 Task: On the page apply the page number position in the header.
Action: Mouse moved to (163, 76)
Screenshot: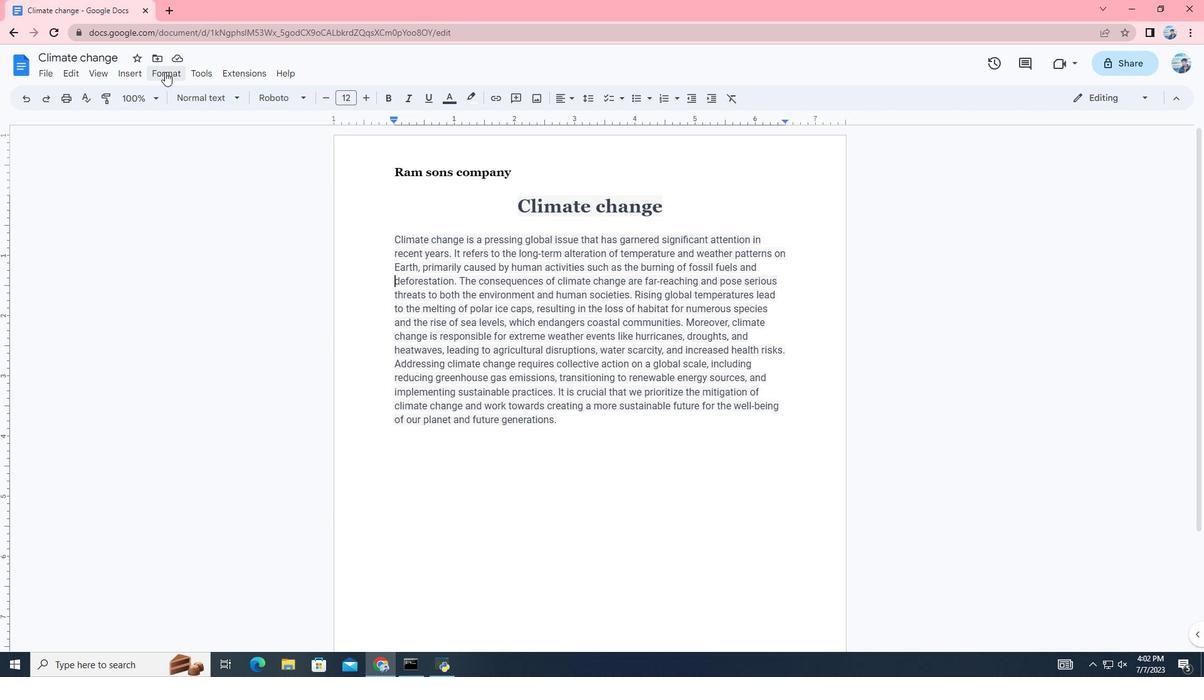 
Action: Mouse pressed left at (163, 76)
Screenshot: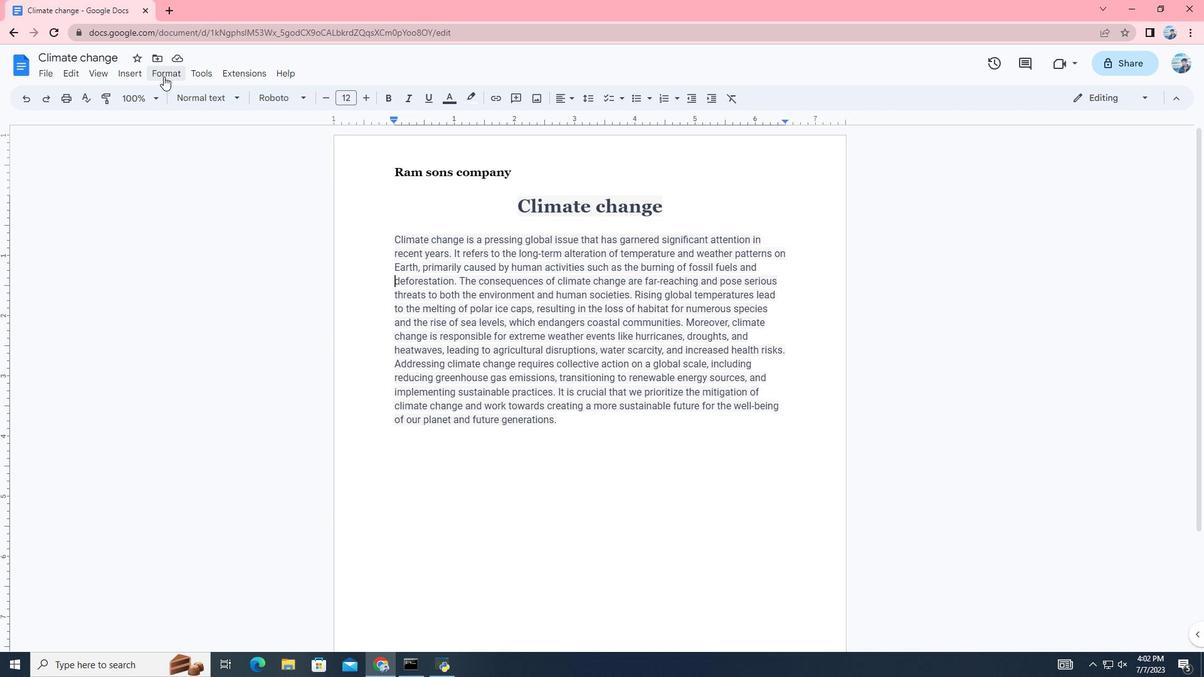
Action: Mouse moved to (229, 239)
Screenshot: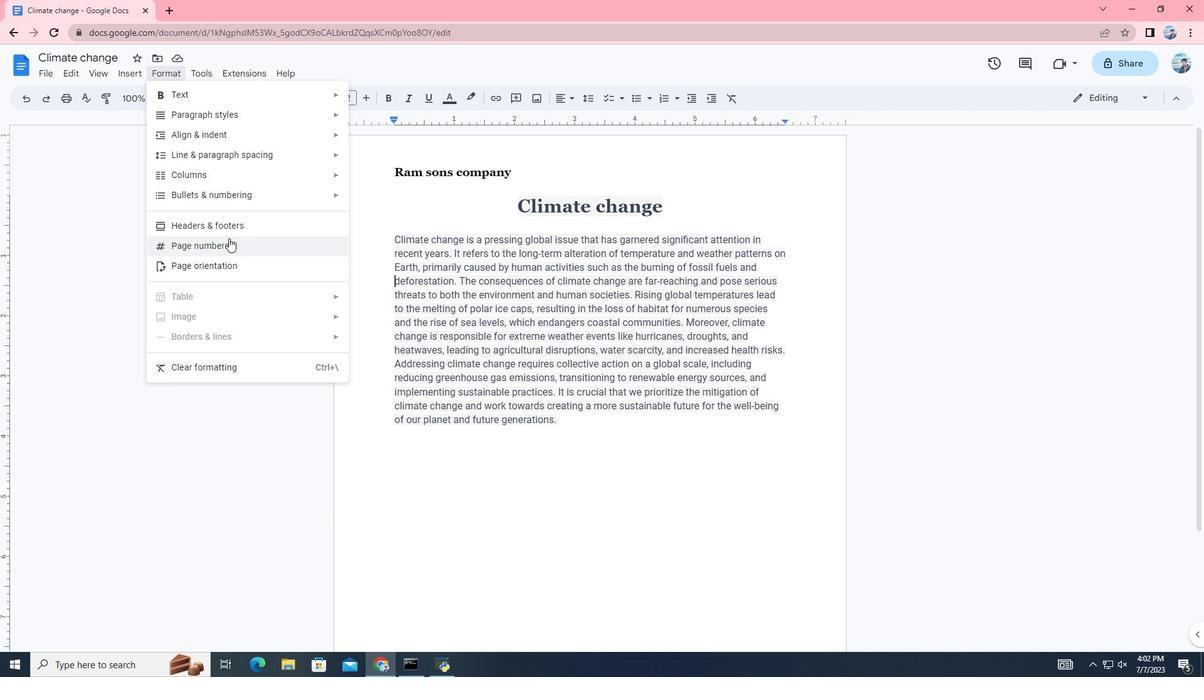 
Action: Mouse pressed left at (229, 239)
Screenshot: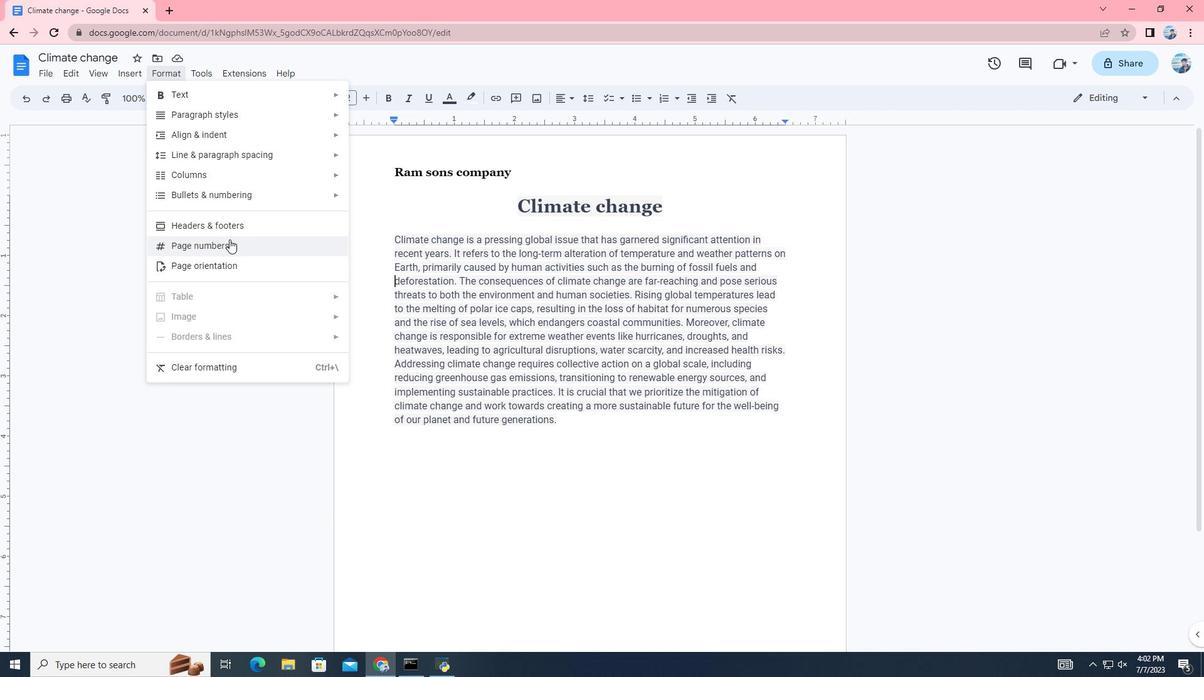
Action: Mouse moved to (514, 294)
Screenshot: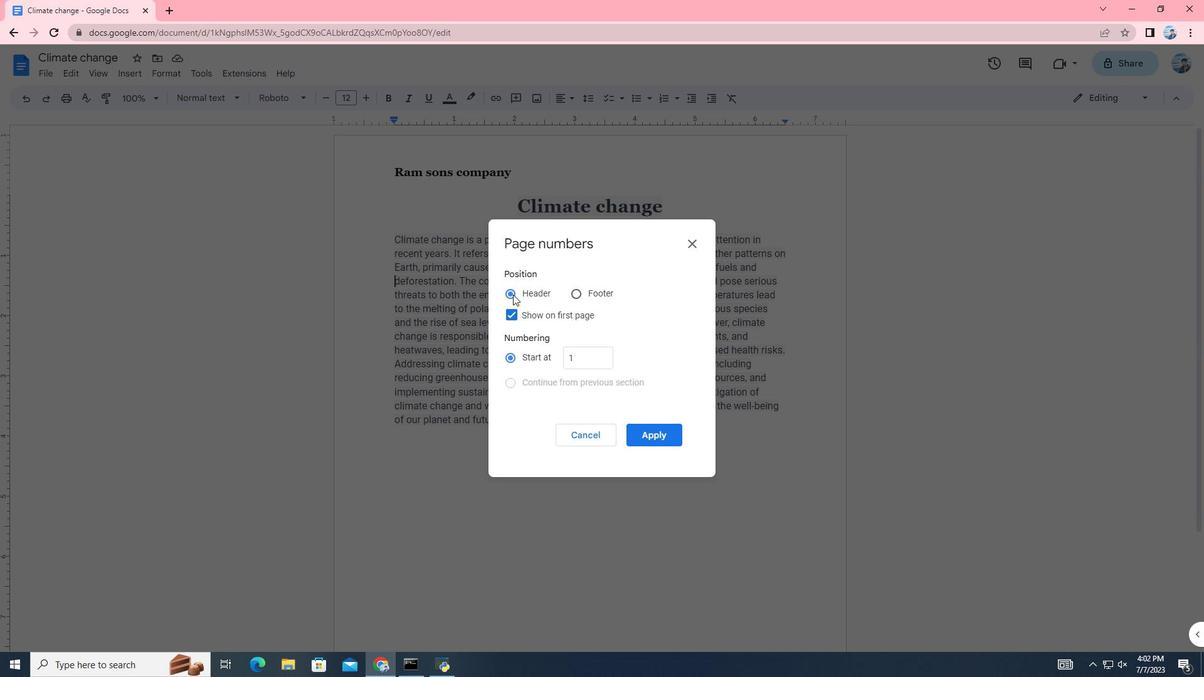 
Action: Mouse pressed left at (514, 294)
Screenshot: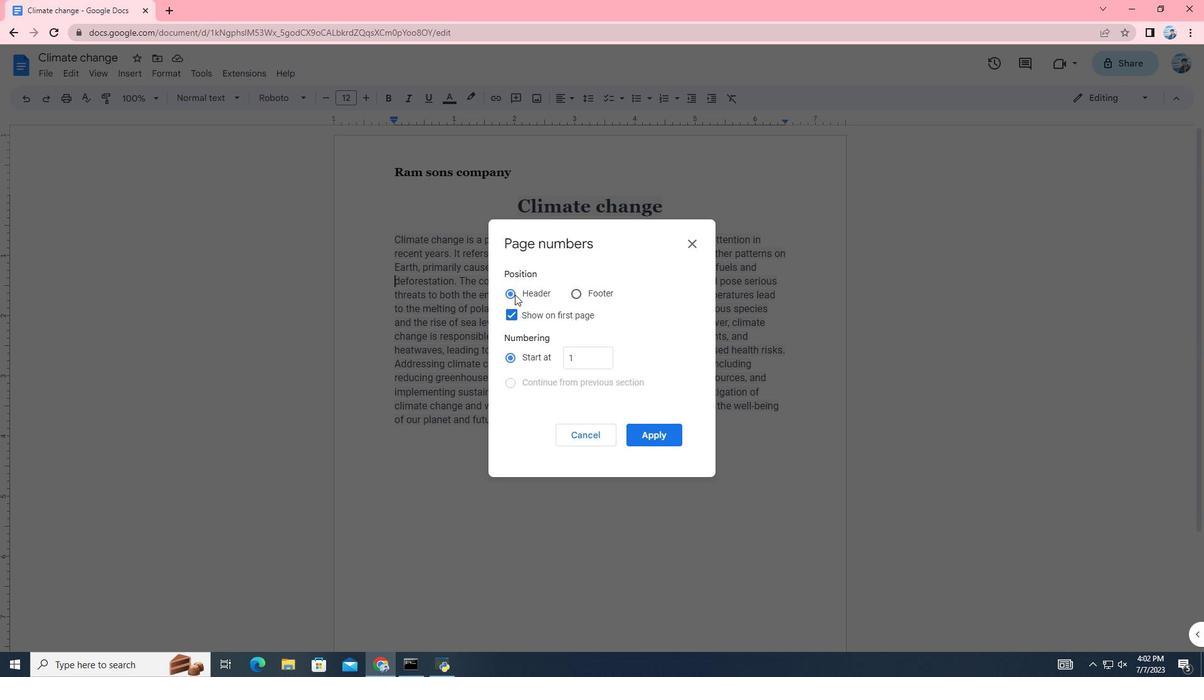 
Action: Mouse moved to (509, 294)
Screenshot: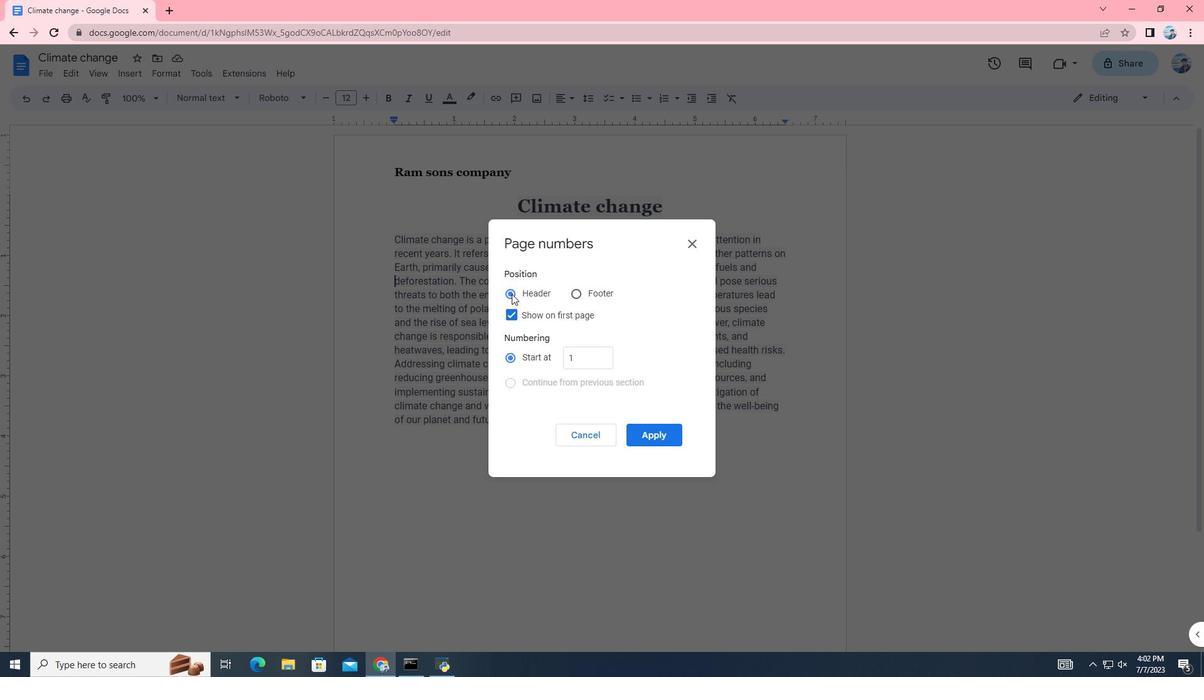 
Action: Mouse pressed left at (509, 294)
Screenshot: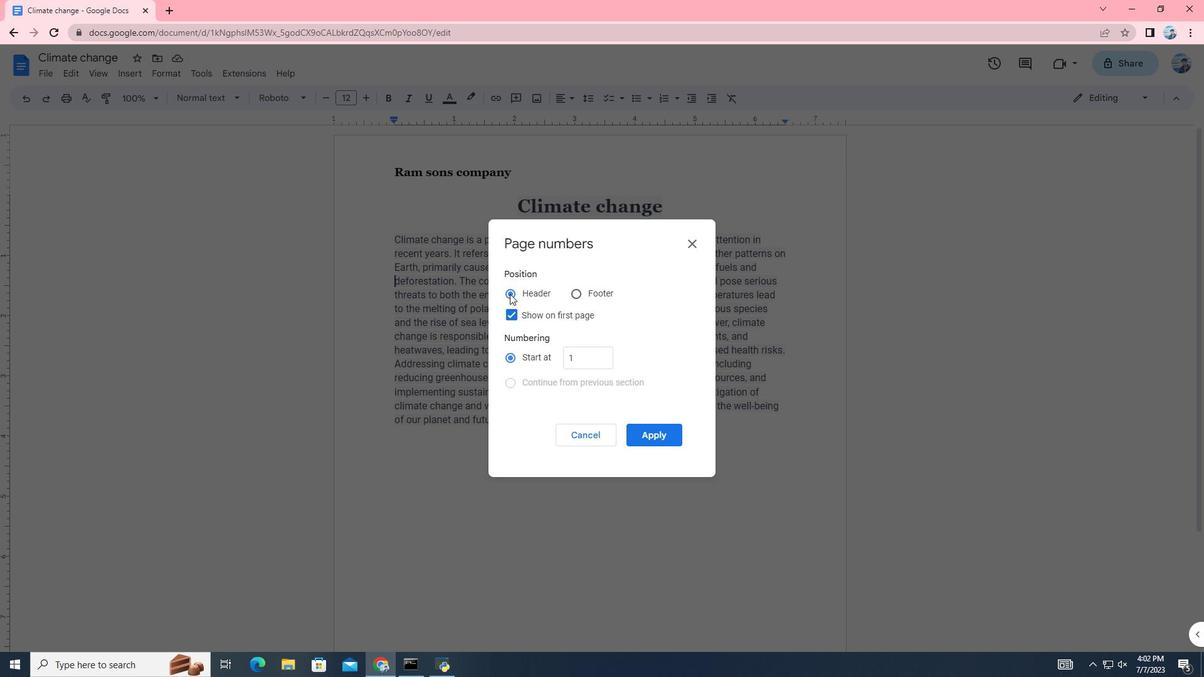 
Action: Mouse moved to (659, 432)
Screenshot: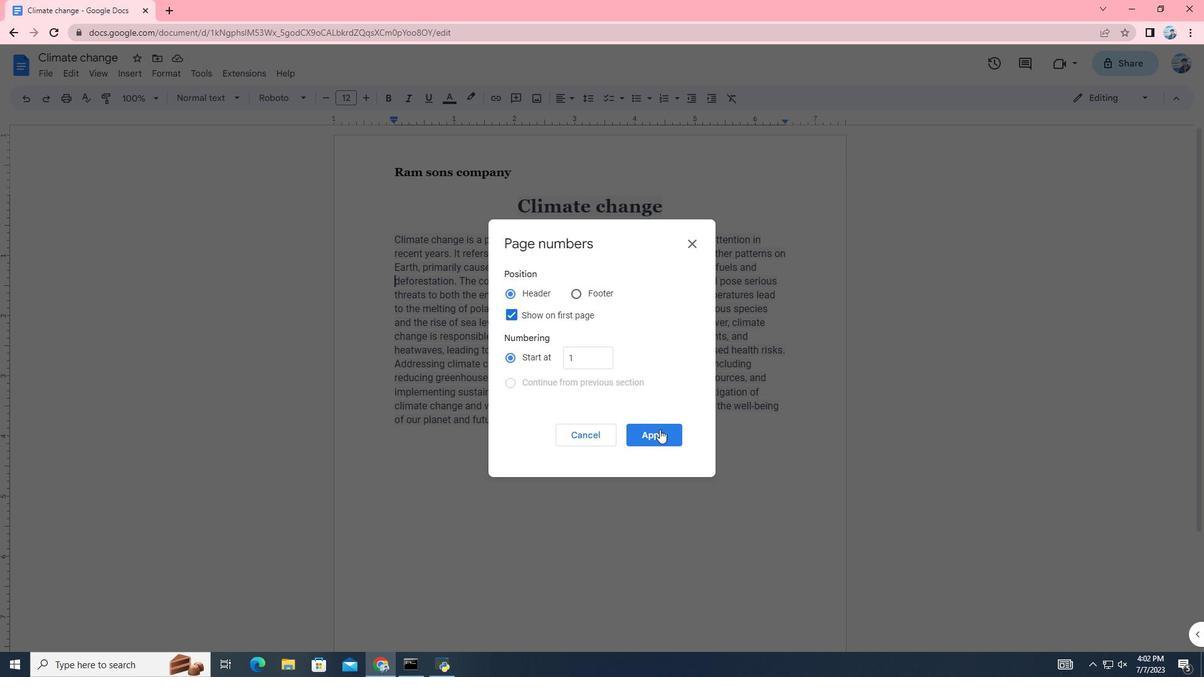 
Action: Mouse pressed left at (659, 432)
Screenshot: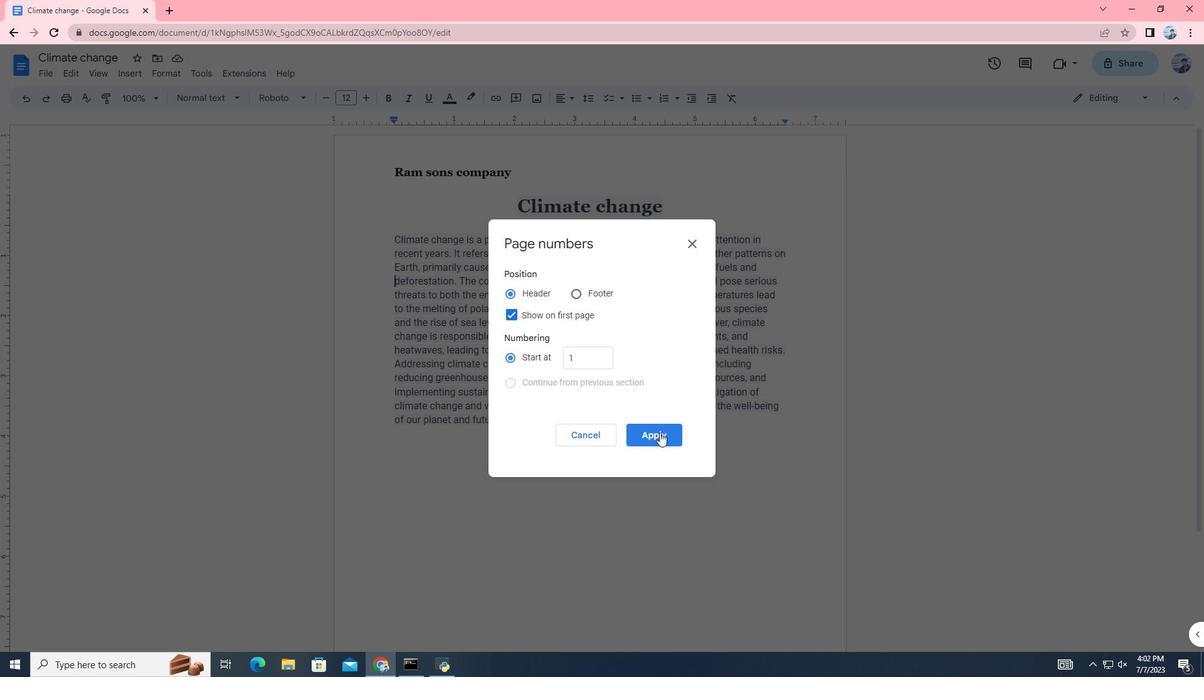 
